 Task: Create a due date automation trigger when advanced on, on the monday of the week a card is due add fields without custom field "Resume" set to a date not in this month at 11:00 AM.
Action: Mouse moved to (1160, 106)
Screenshot: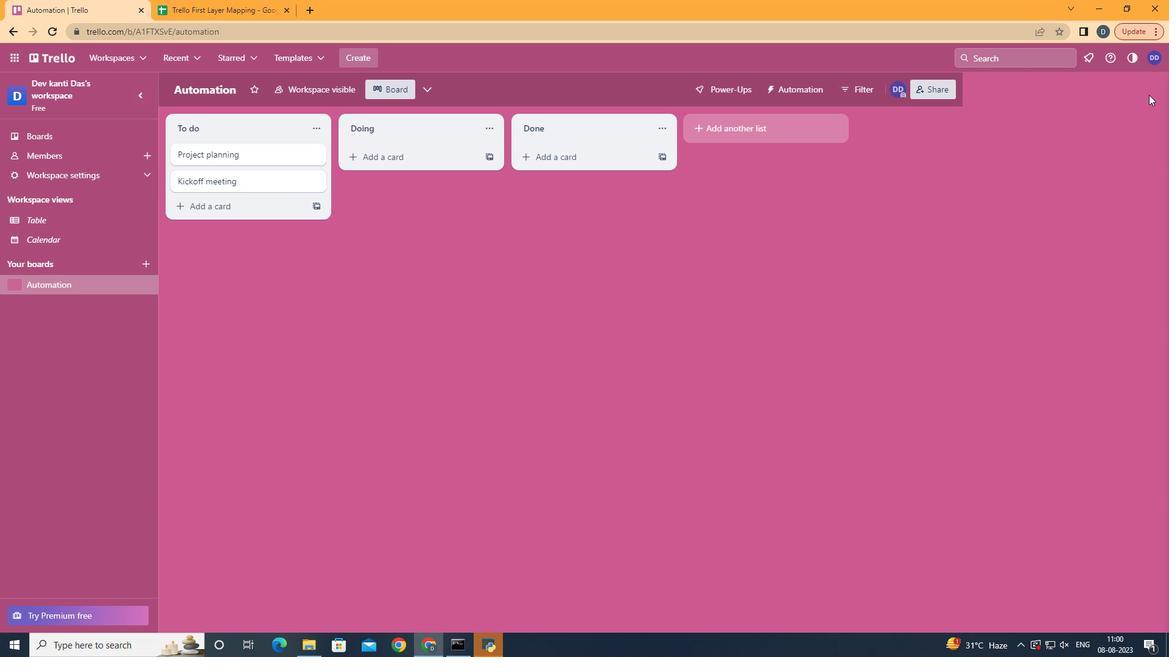 
Action: Mouse pressed left at (1160, 106)
Screenshot: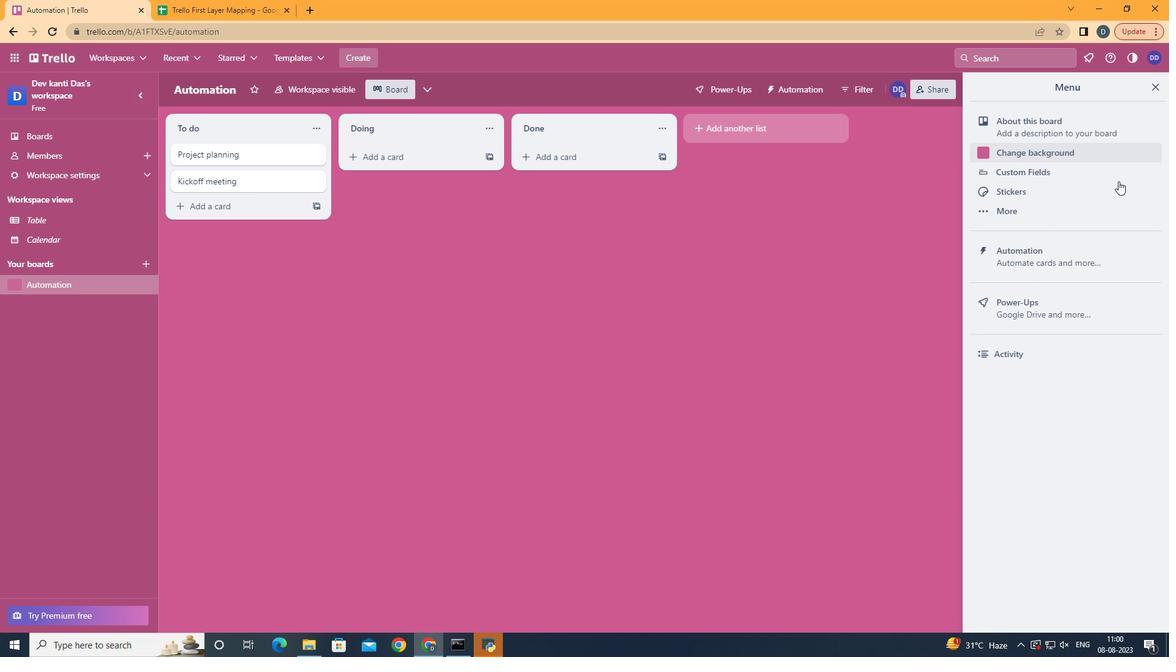 
Action: Mouse moved to (1079, 267)
Screenshot: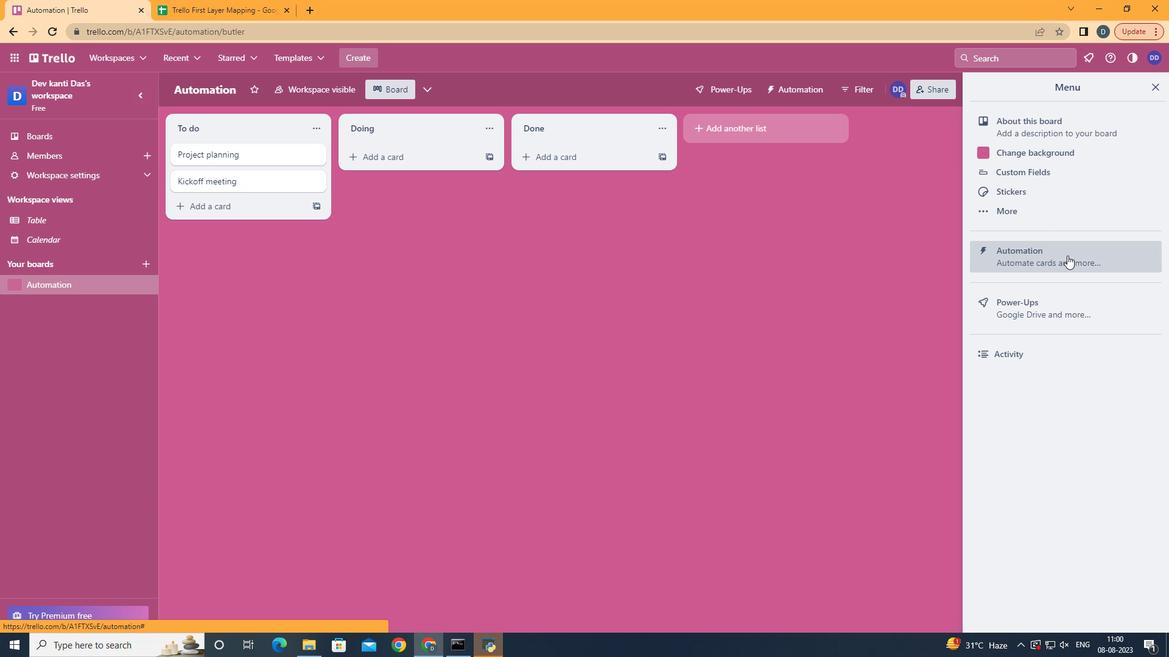
Action: Mouse pressed left at (1079, 267)
Screenshot: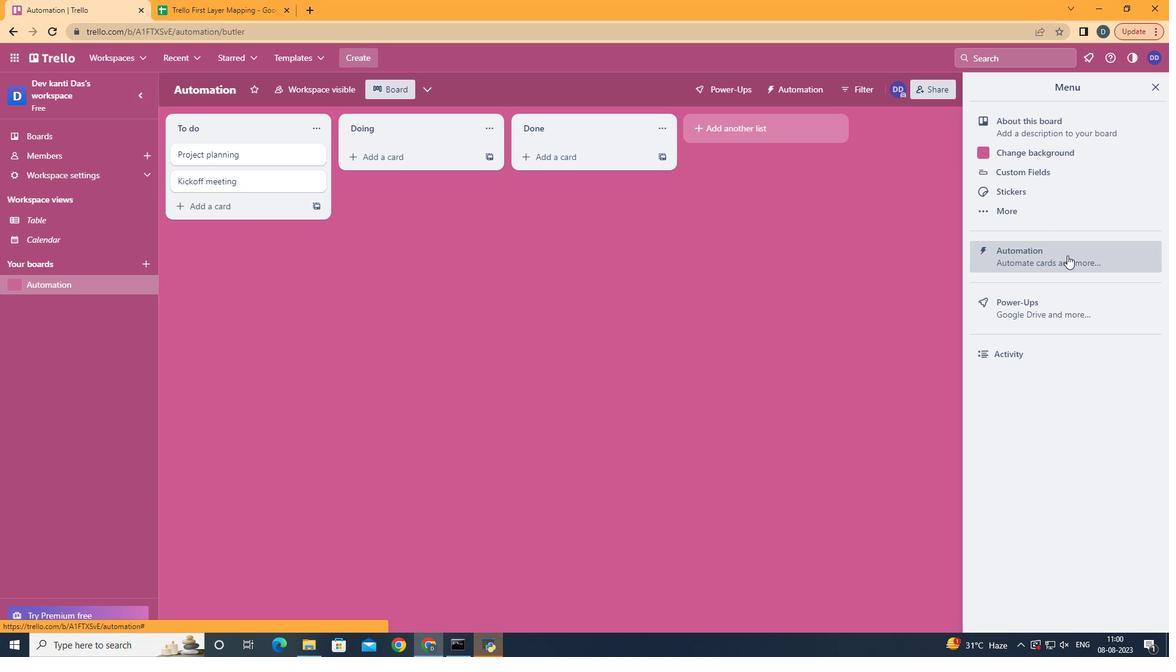 
Action: Mouse moved to (220, 250)
Screenshot: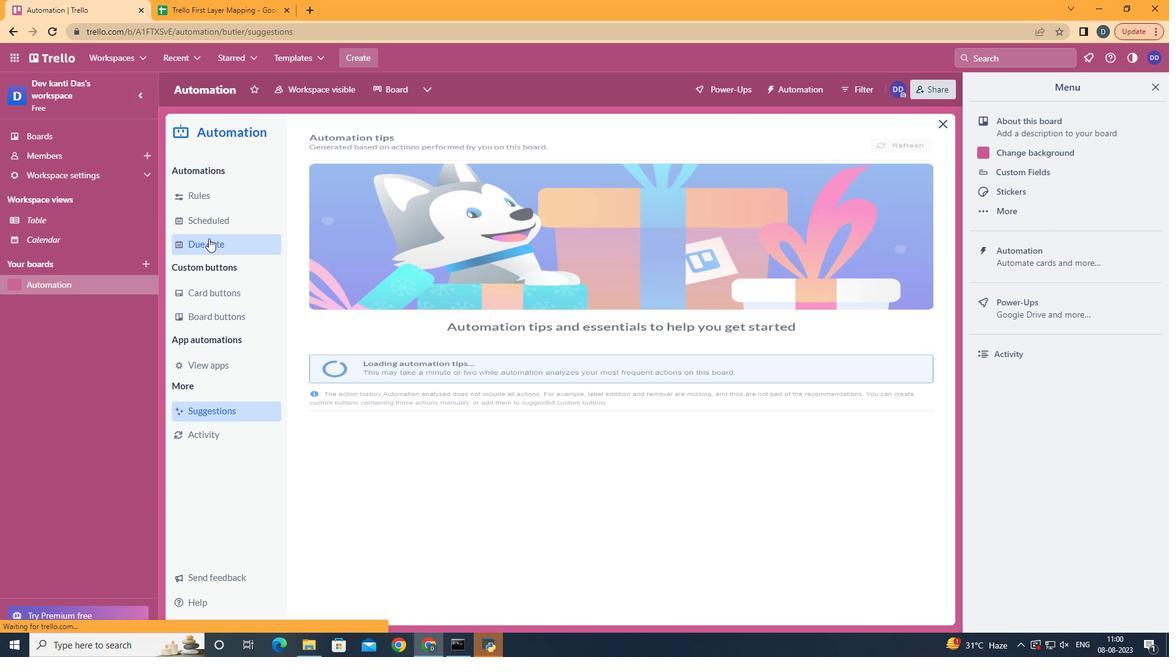 
Action: Mouse pressed left at (220, 250)
Screenshot: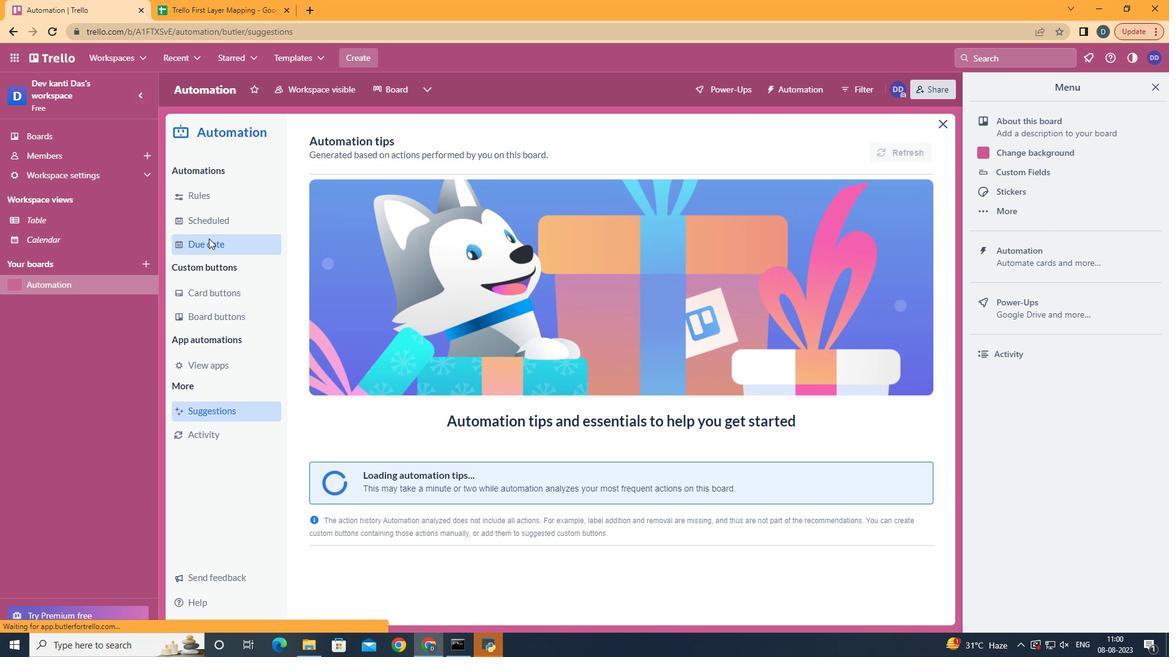 
Action: Mouse moved to (858, 160)
Screenshot: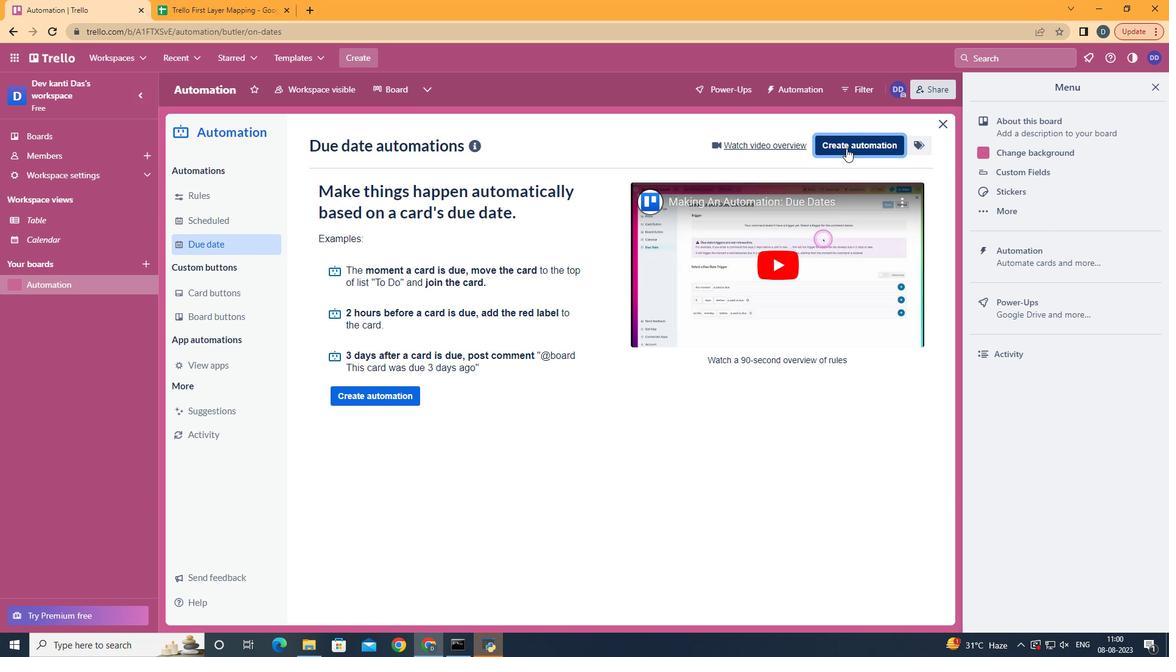 
Action: Mouse pressed left at (858, 160)
Screenshot: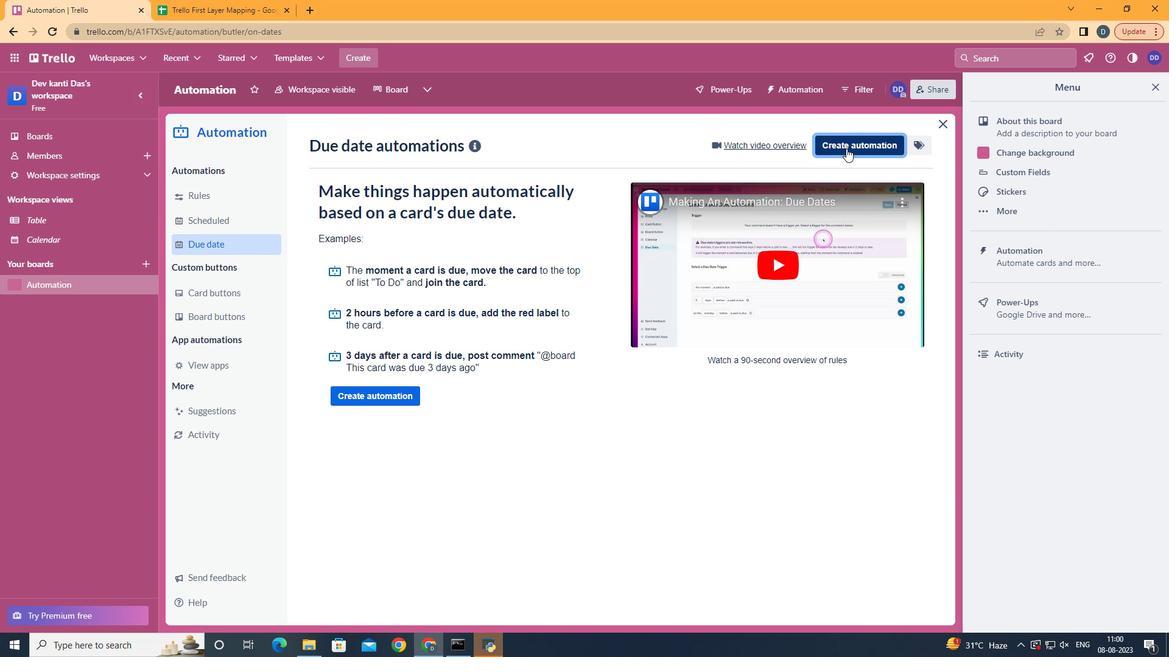 
Action: Mouse moved to (625, 272)
Screenshot: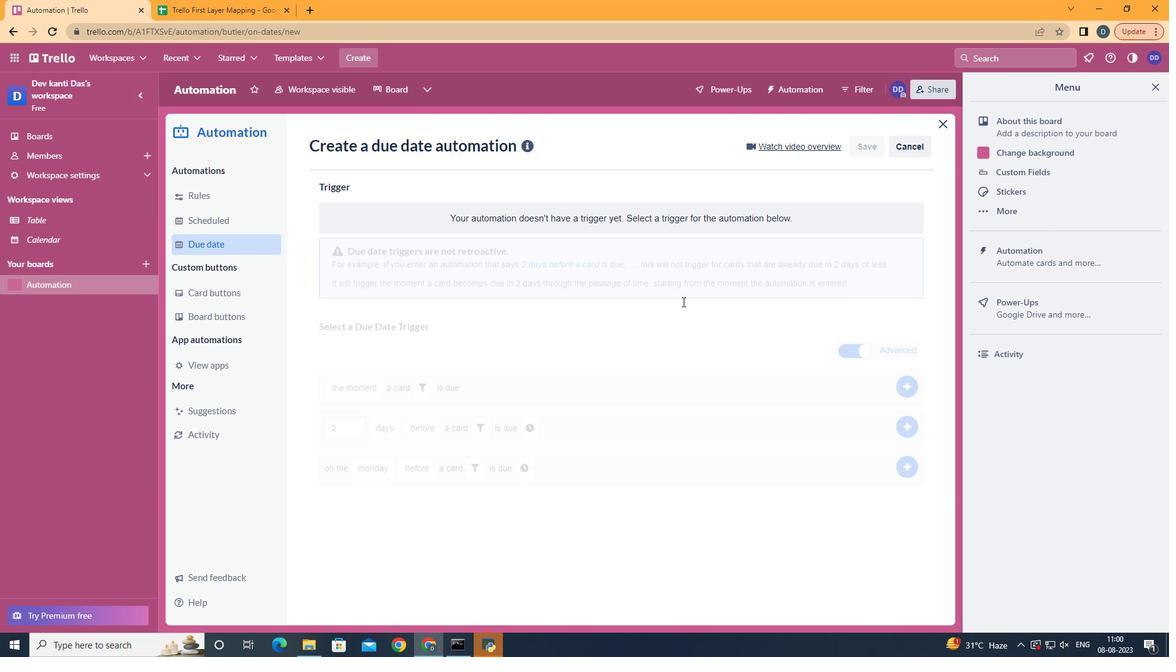 
Action: Mouse pressed left at (625, 272)
Screenshot: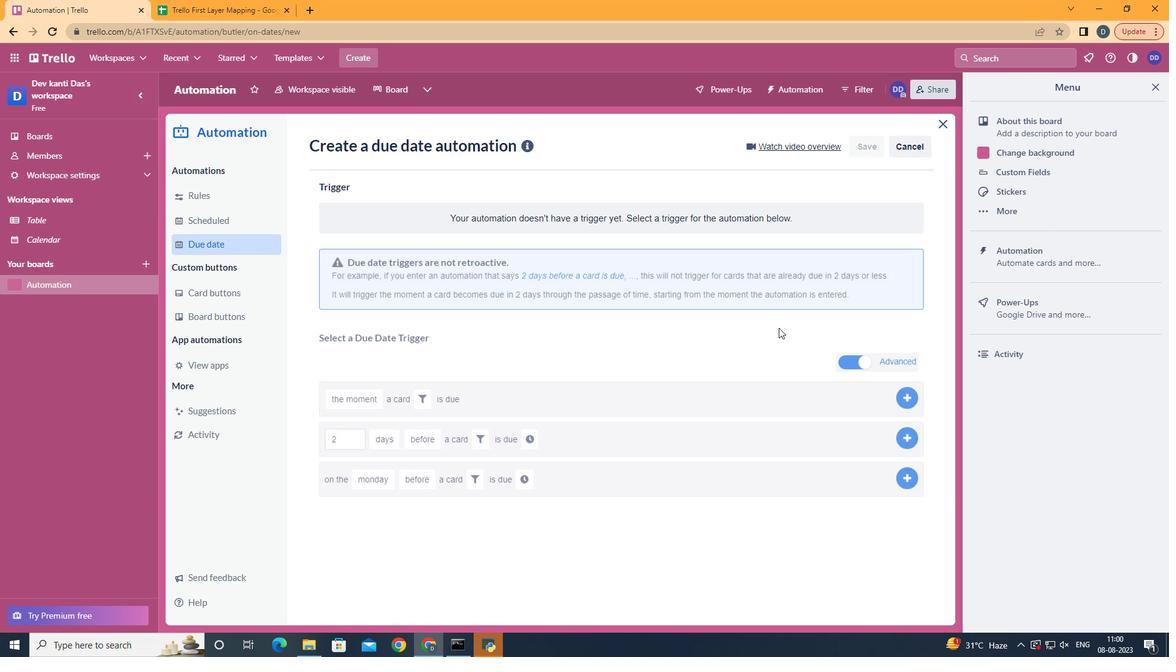 
Action: Mouse moved to (409, 328)
Screenshot: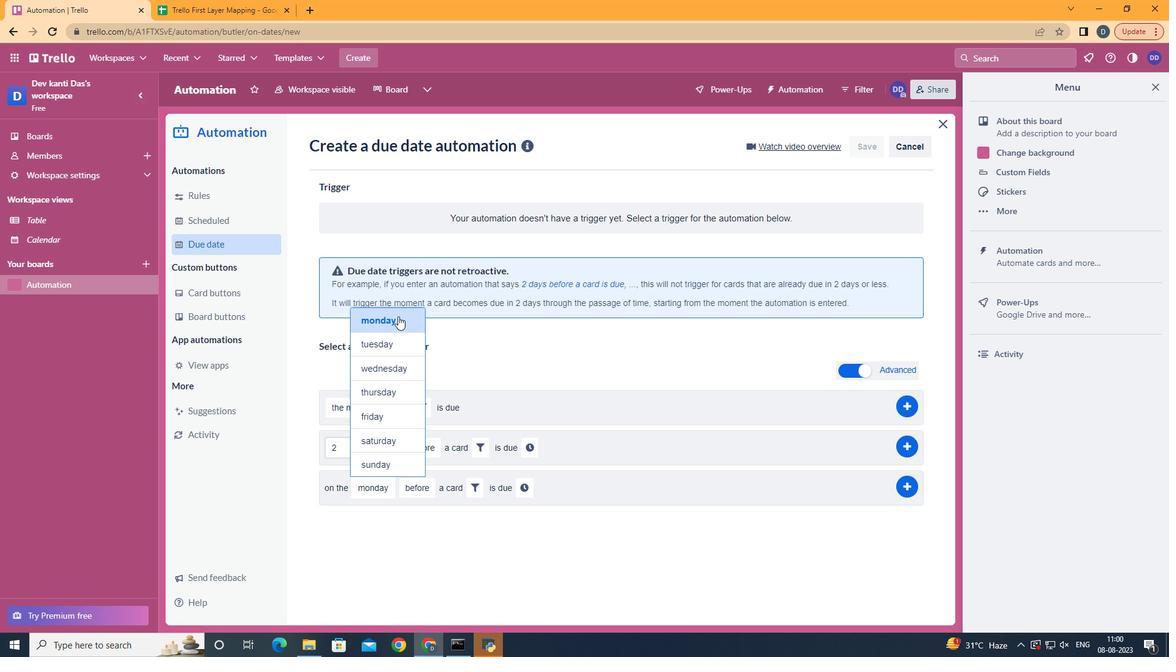 
Action: Mouse pressed left at (409, 328)
Screenshot: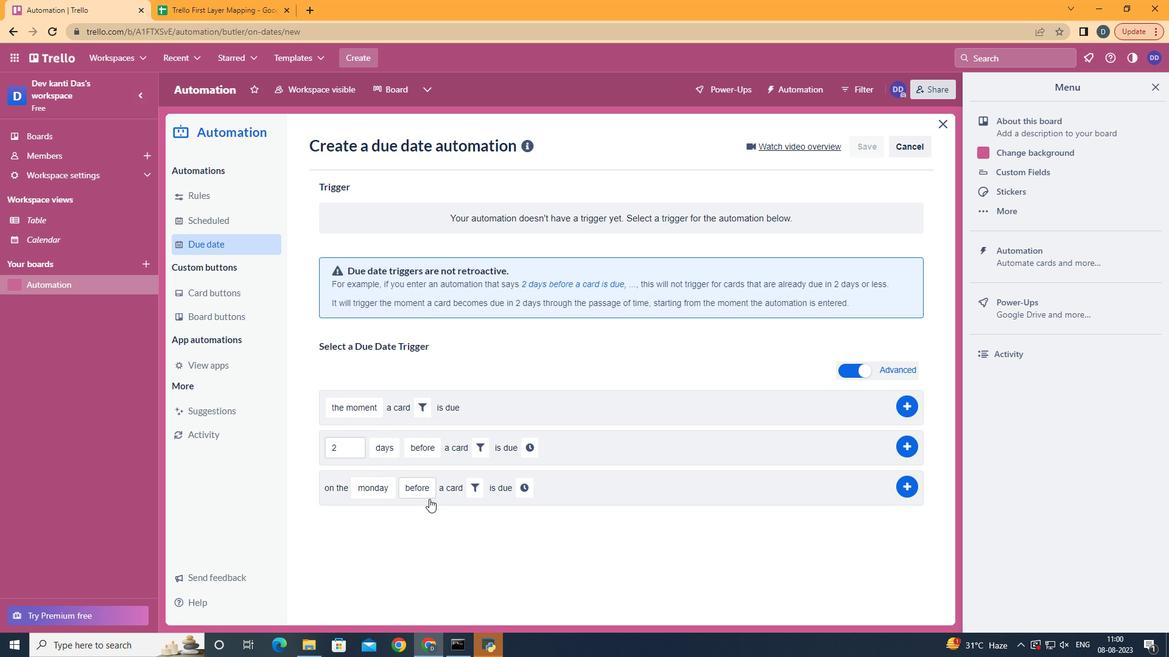 
Action: Mouse moved to (447, 567)
Screenshot: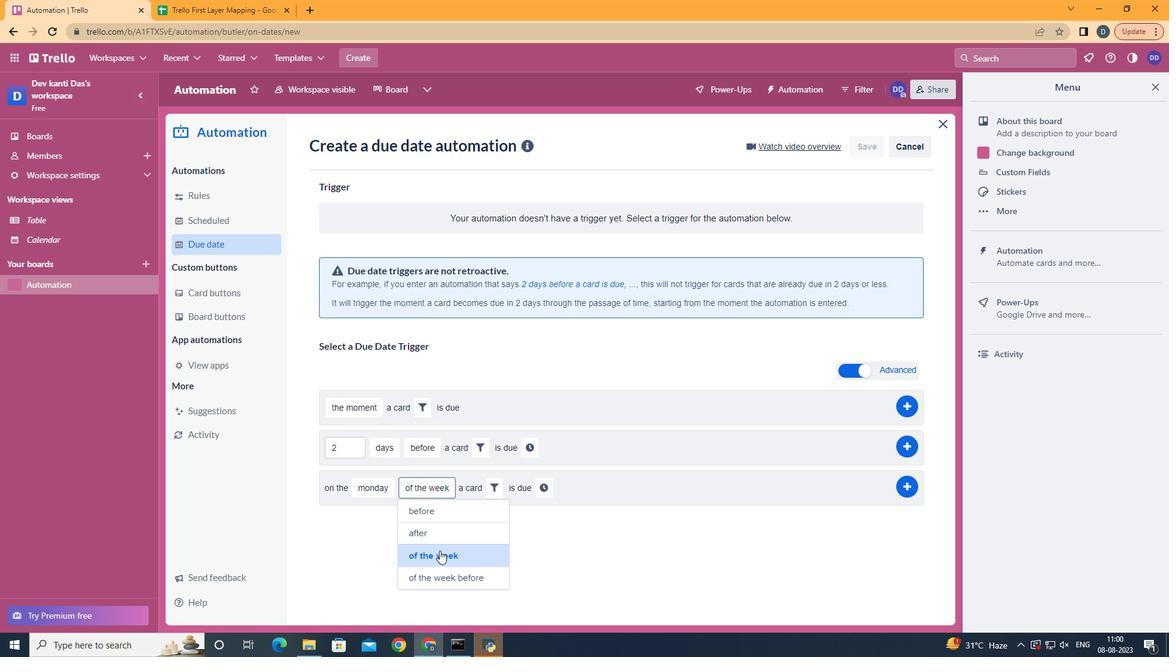 
Action: Mouse pressed left at (447, 567)
Screenshot: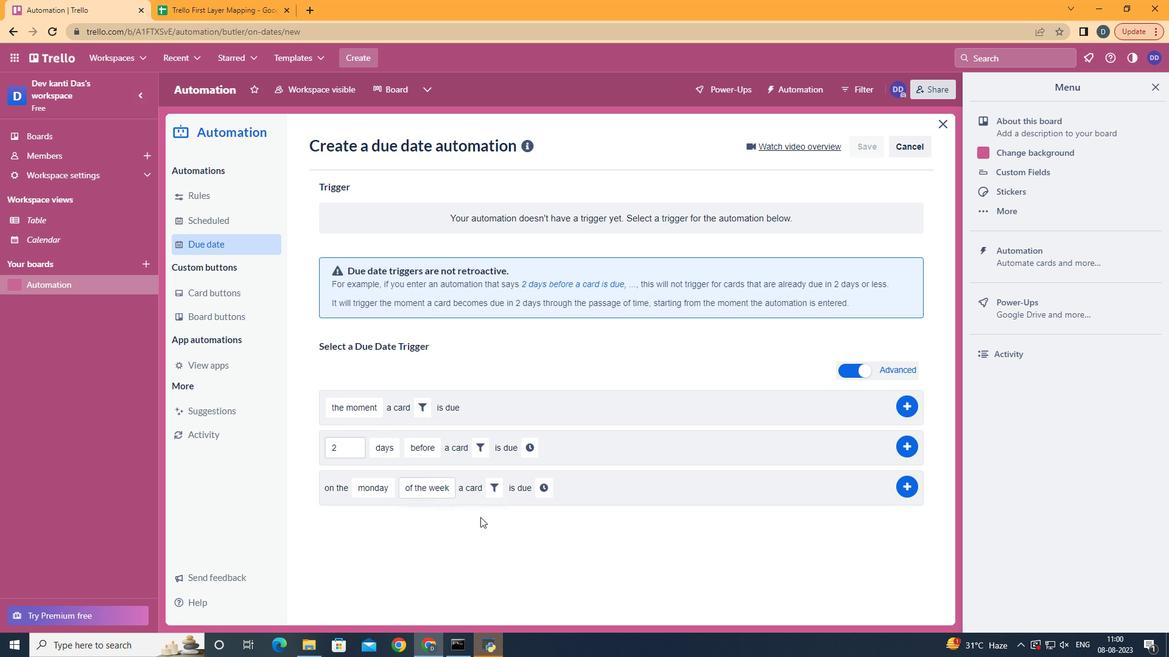 
Action: Mouse moved to (504, 503)
Screenshot: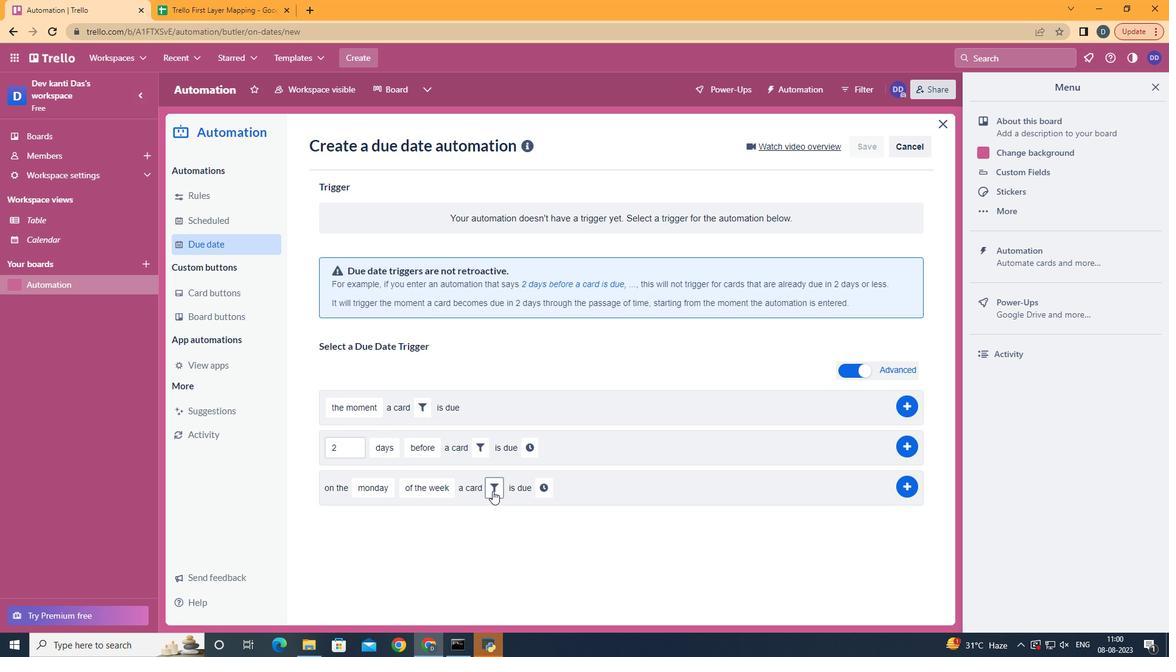 
Action: Mouse pressed left at (504, 503)
Screenshot: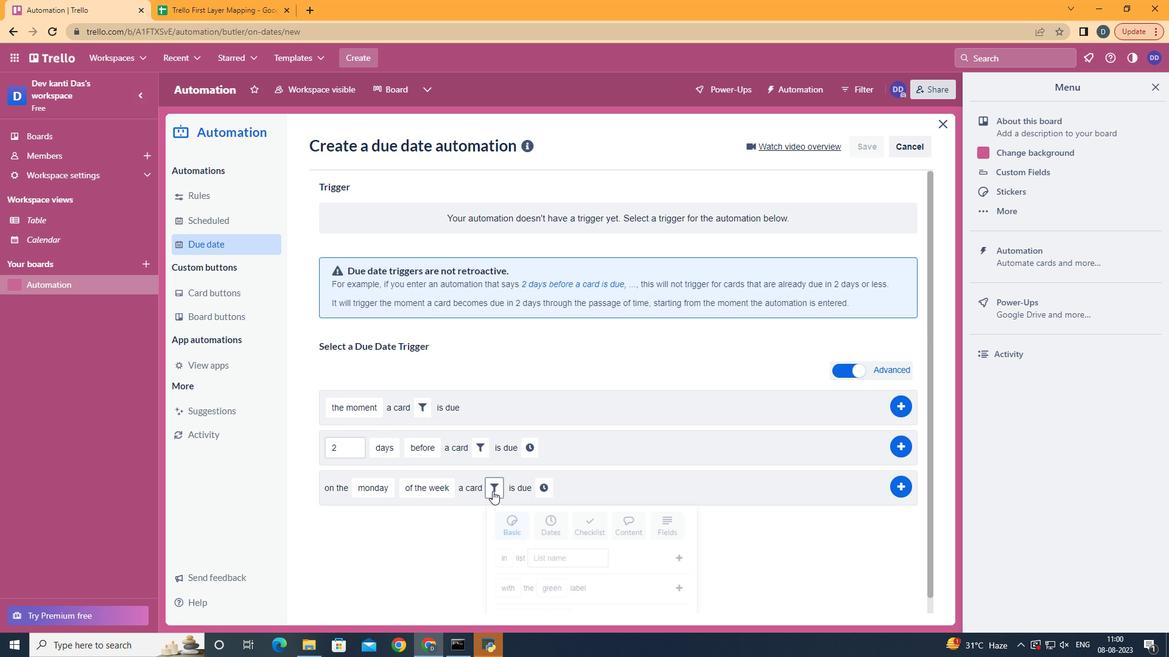 
Action: Mouse moved to (716, 542)
Screenshot: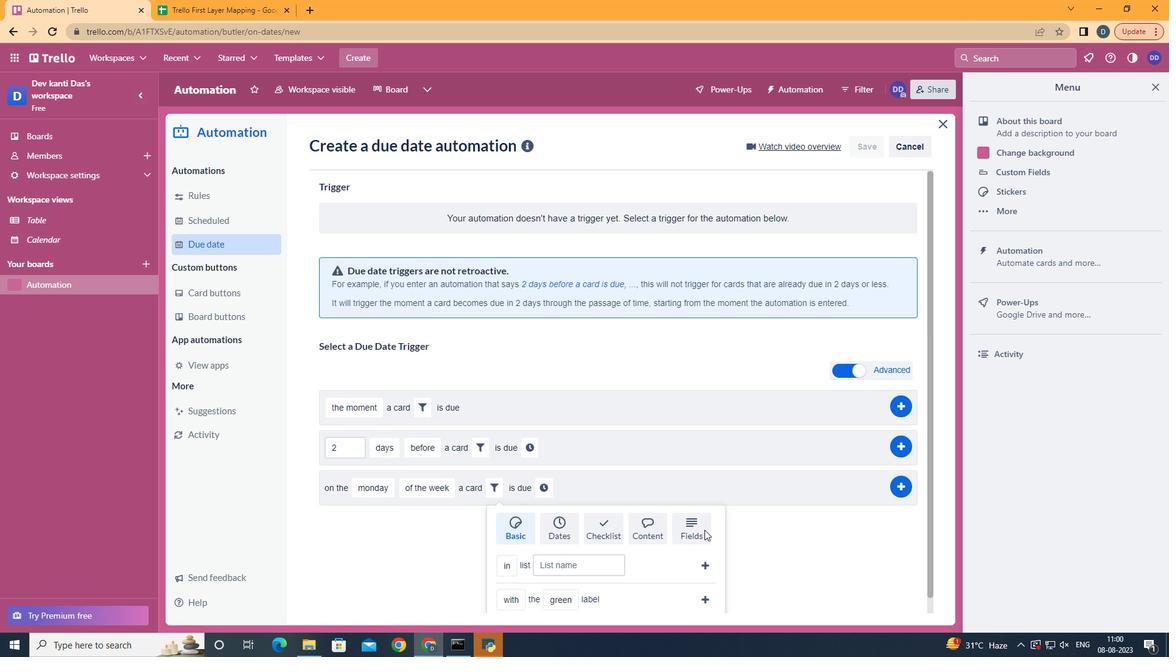 
Action: Mouse pressed left at (716, 542)
Screenshot: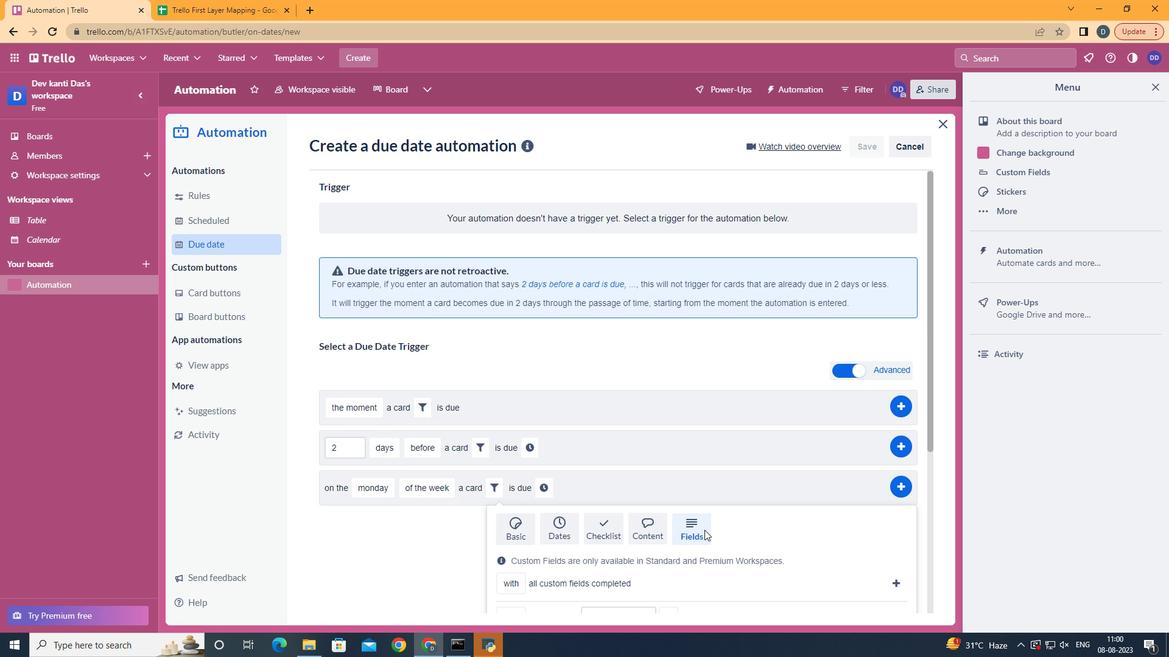 
Action: Mouse scrolled (716, 541) with delta (0, 0)
Screenshot: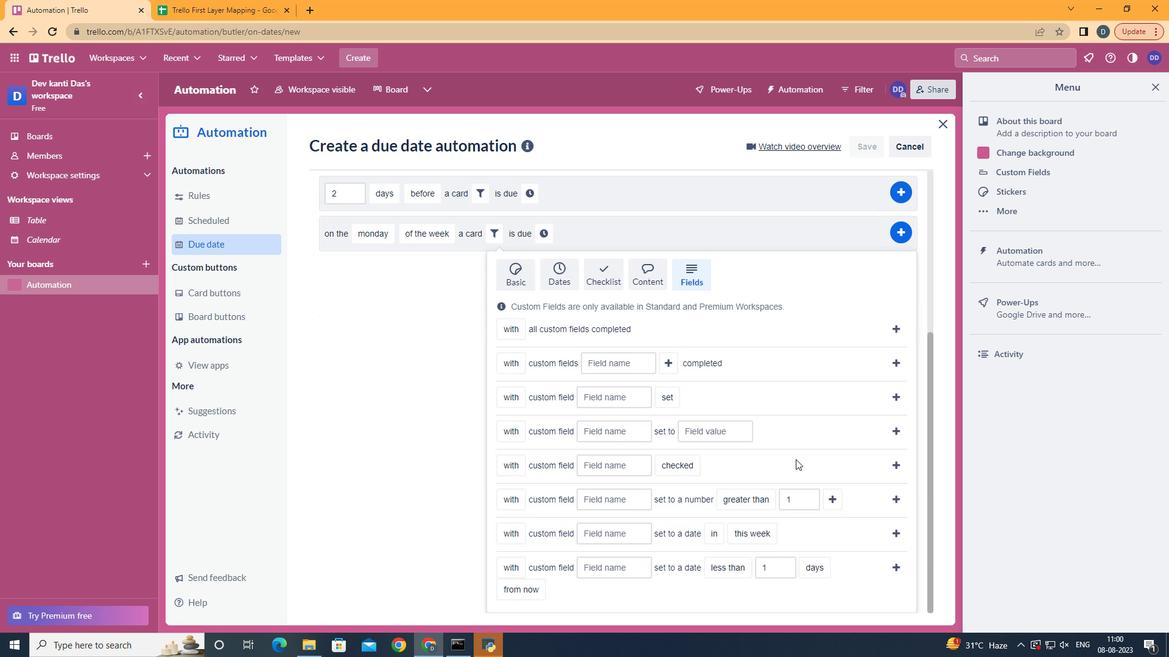 
Action: Mouse scrolled (716, 541) with delta (0, 0)
Screenshot: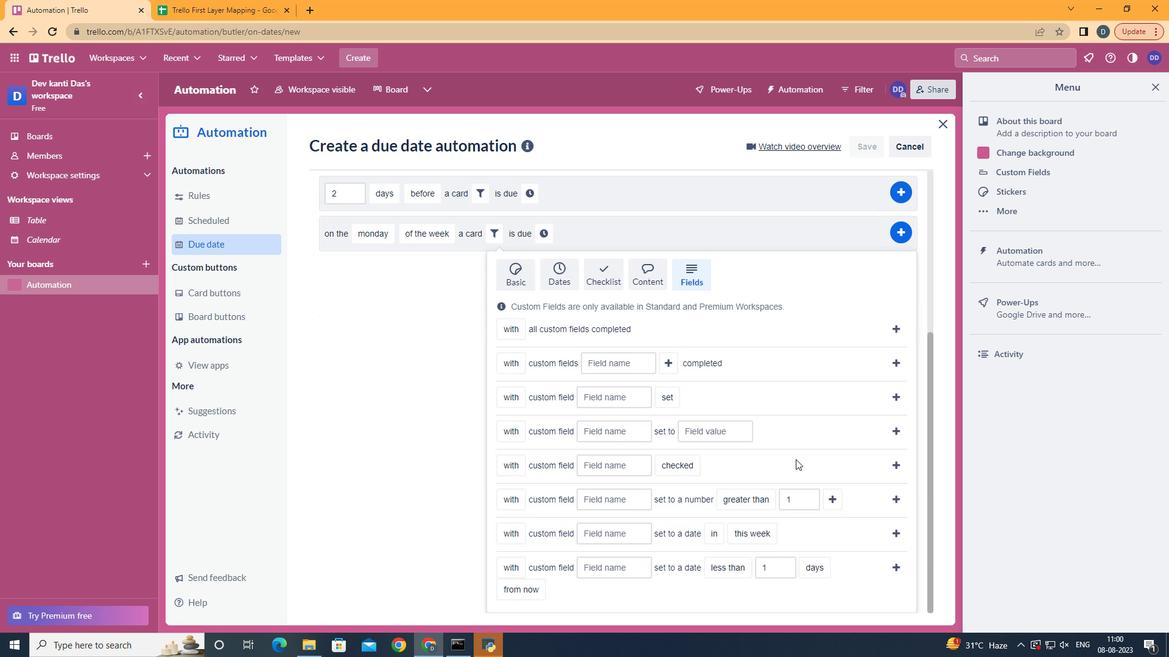 
Action: Mouse scrolled (716, 541) with delta (0, 0)
Screenshot: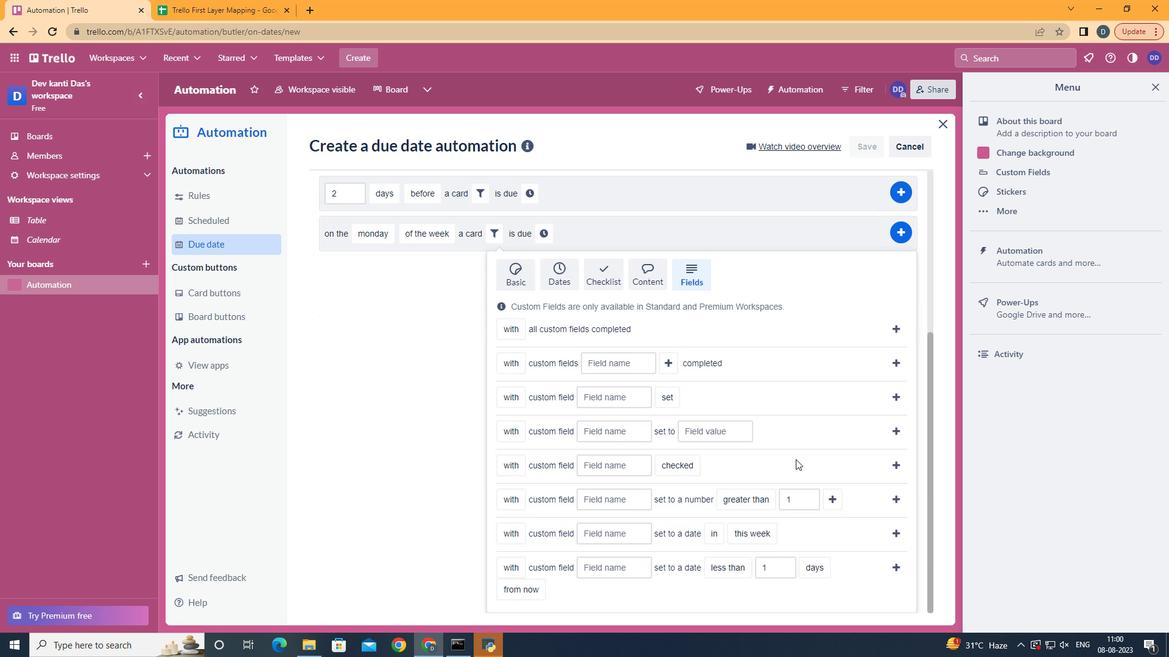 
Action: Mouse scrolled (716, 541) with delta (0, 0)
Screenshot: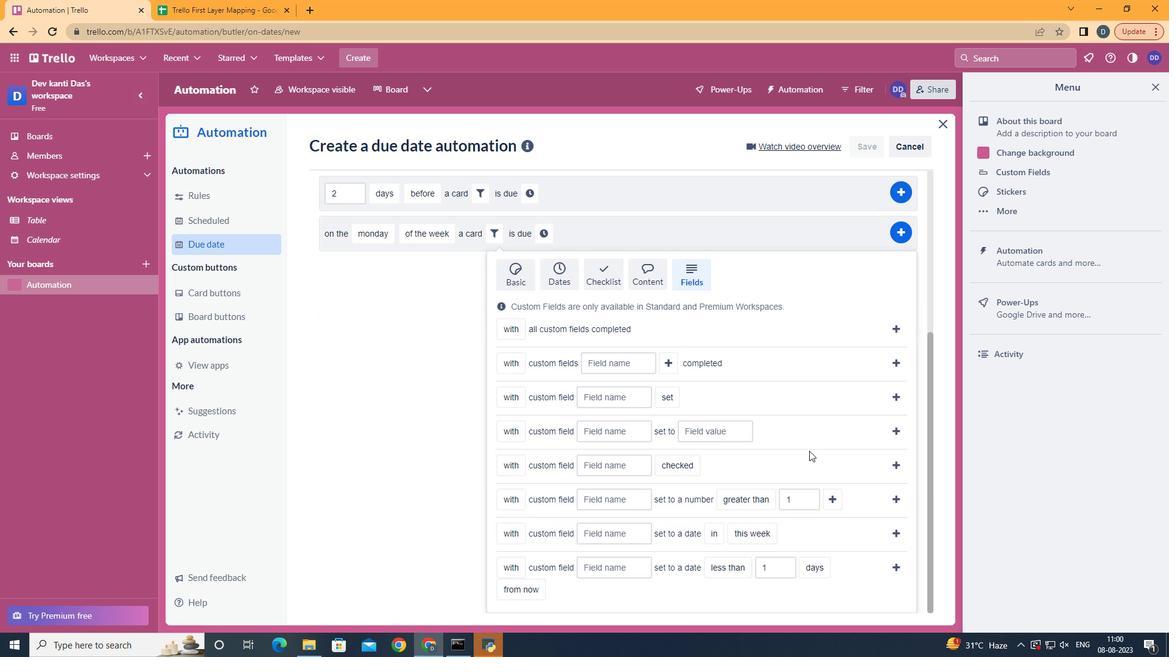 
Action: Mouse scrolled (716, 541) with delta (0, 0)
Screenshot: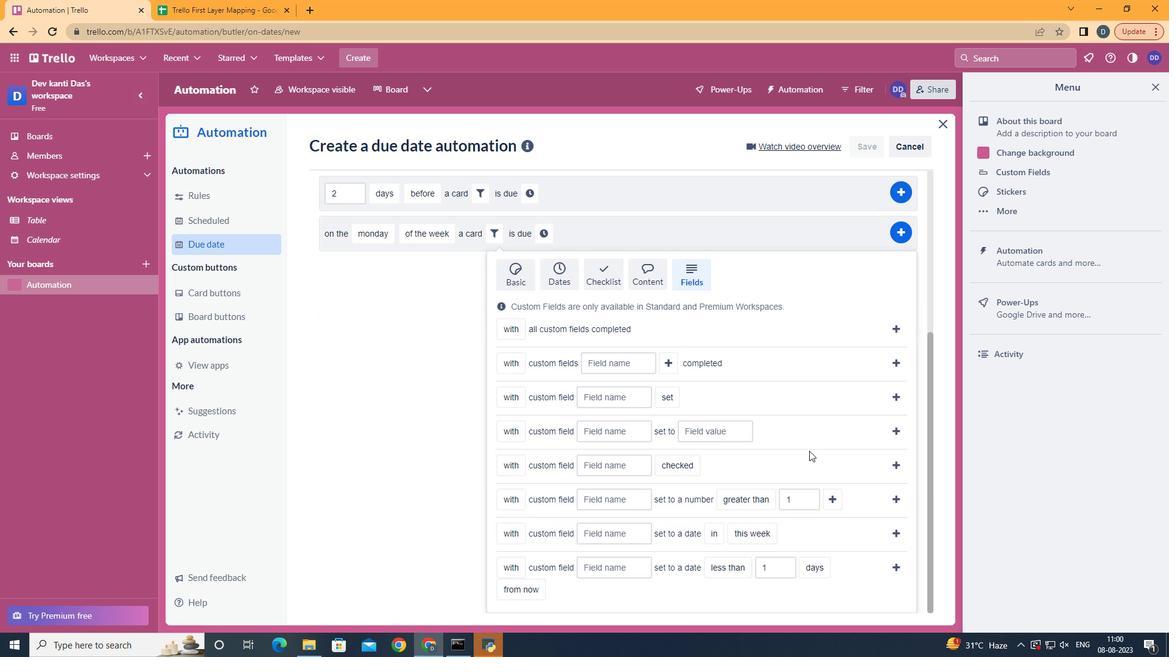 
Action: Mouse moved to (532, 588)
Screenshot: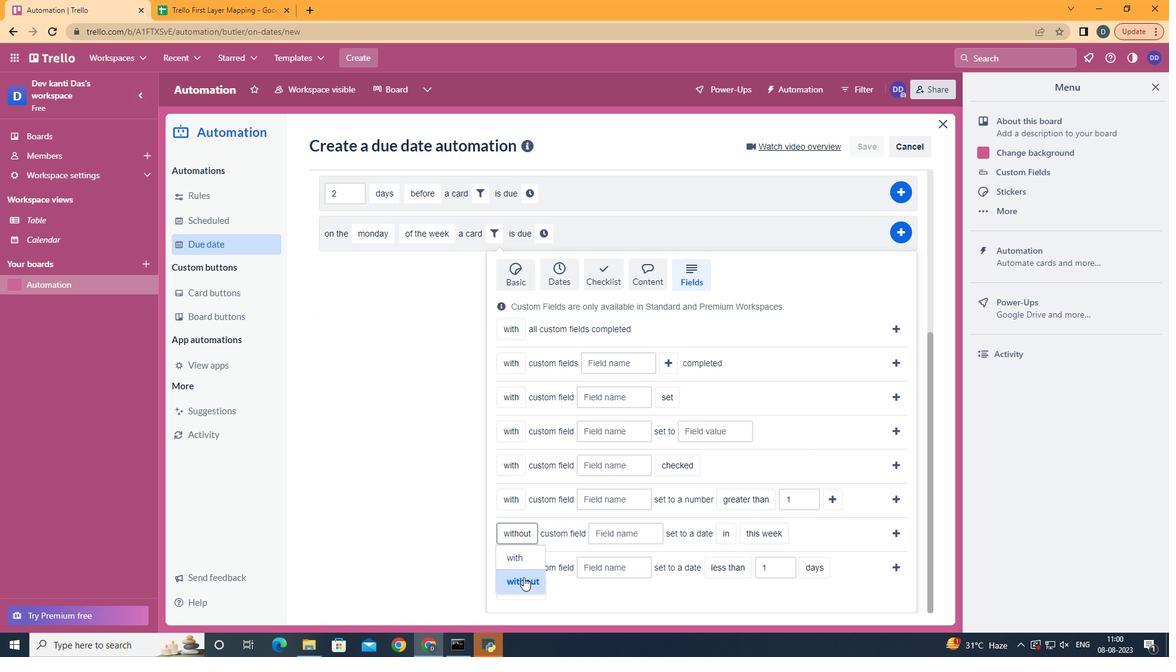 
Action: Mouse pressed left at (532, 588)
Screenshot: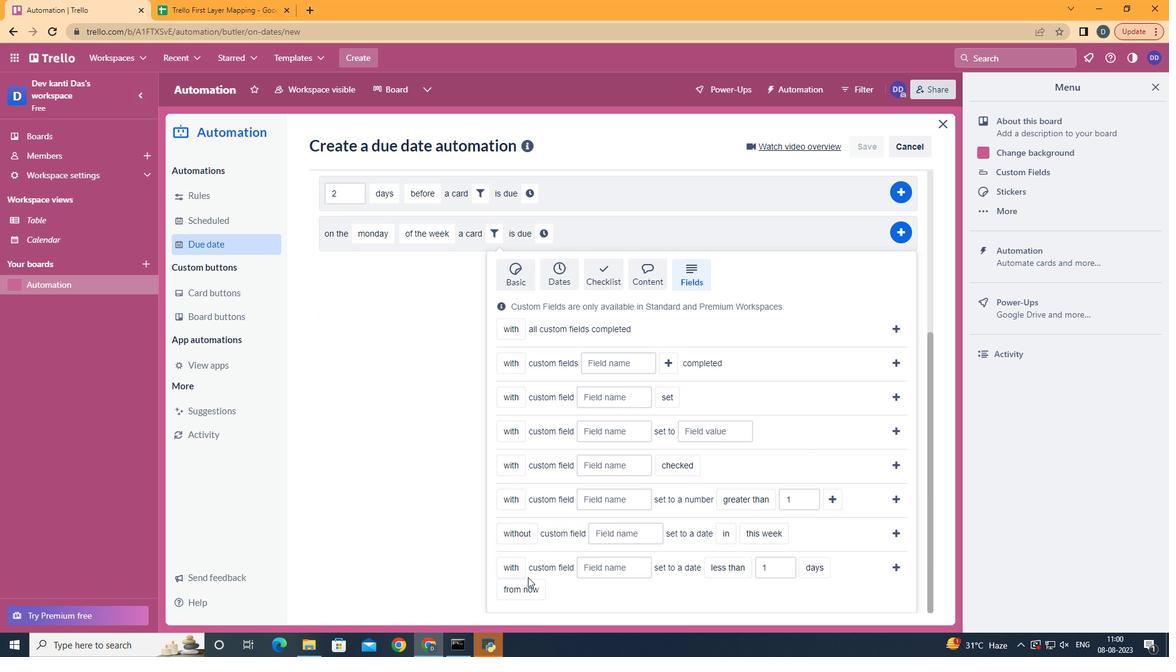 
Action: Mouse moved to (643, 544)
Screenshot: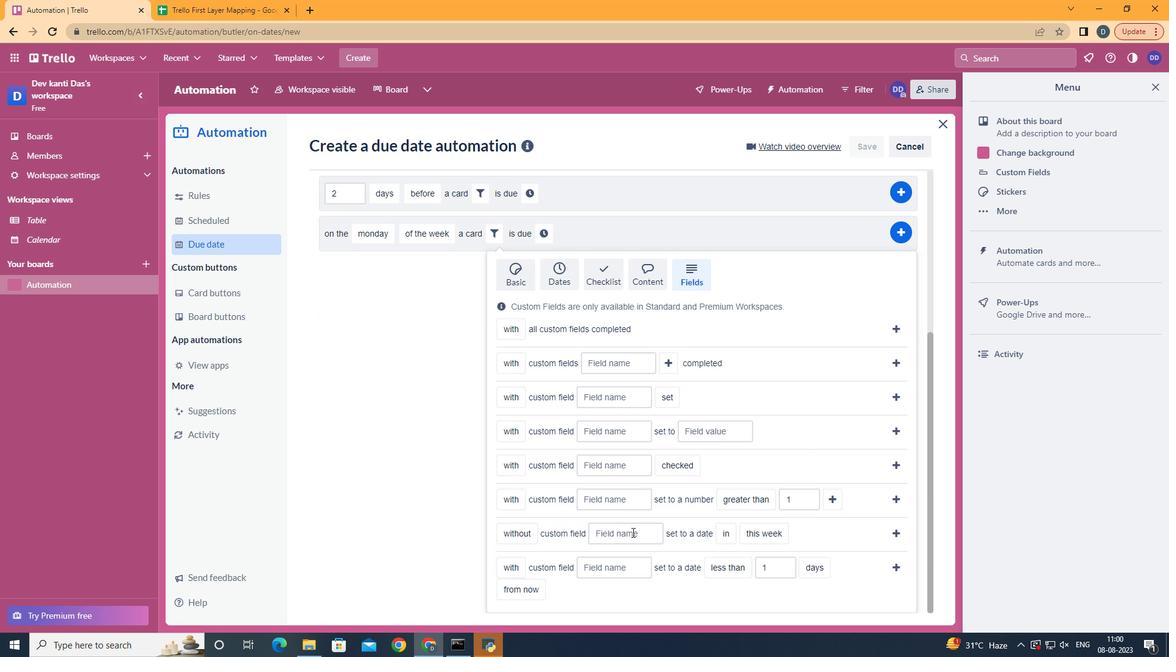 
Action: Mouse pressed left at (643, 544)
Screenshot: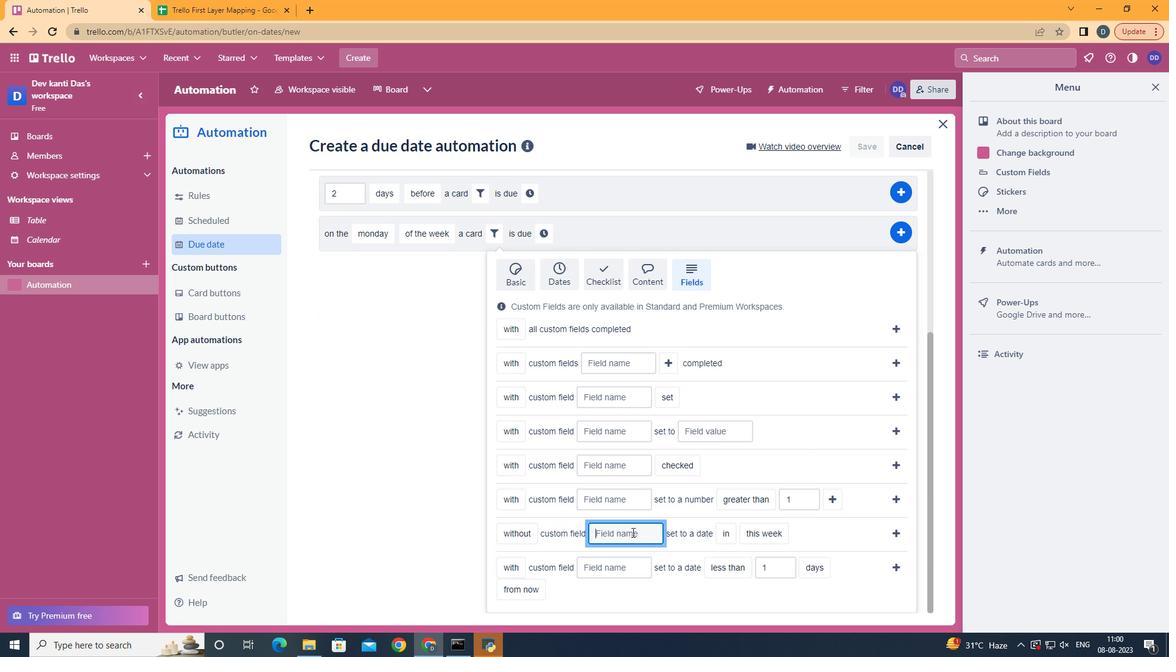 
Action: Key pressed <Key.shift>Resume
Screenshot: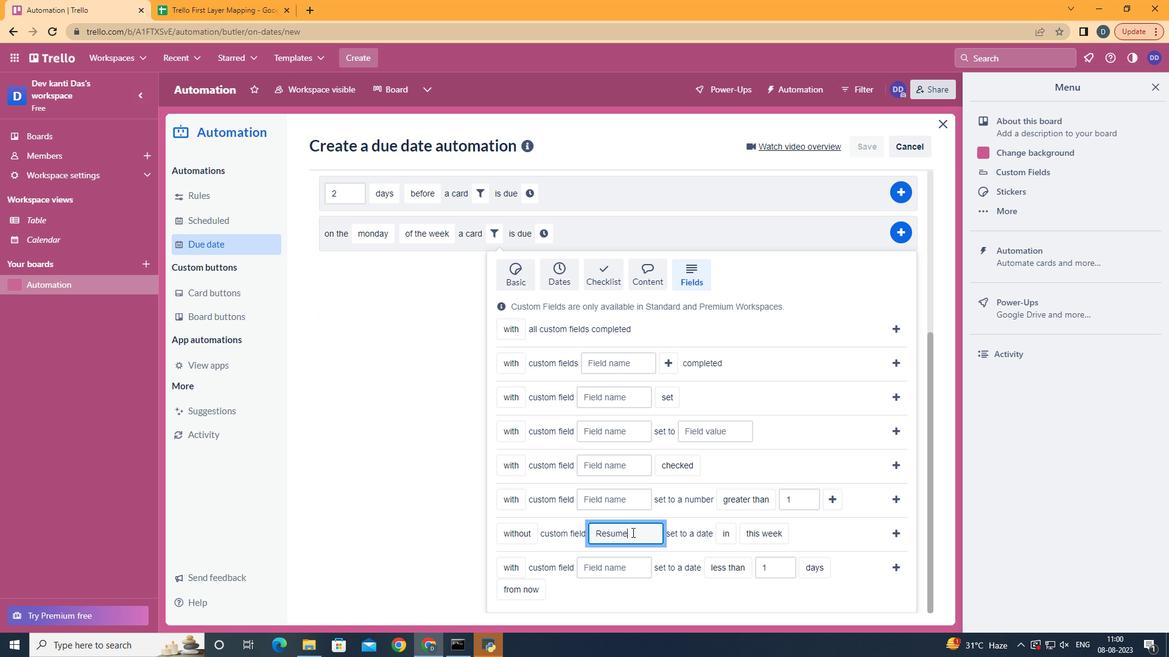 
Action: Mouse moved to (748, 595)
Screenshot: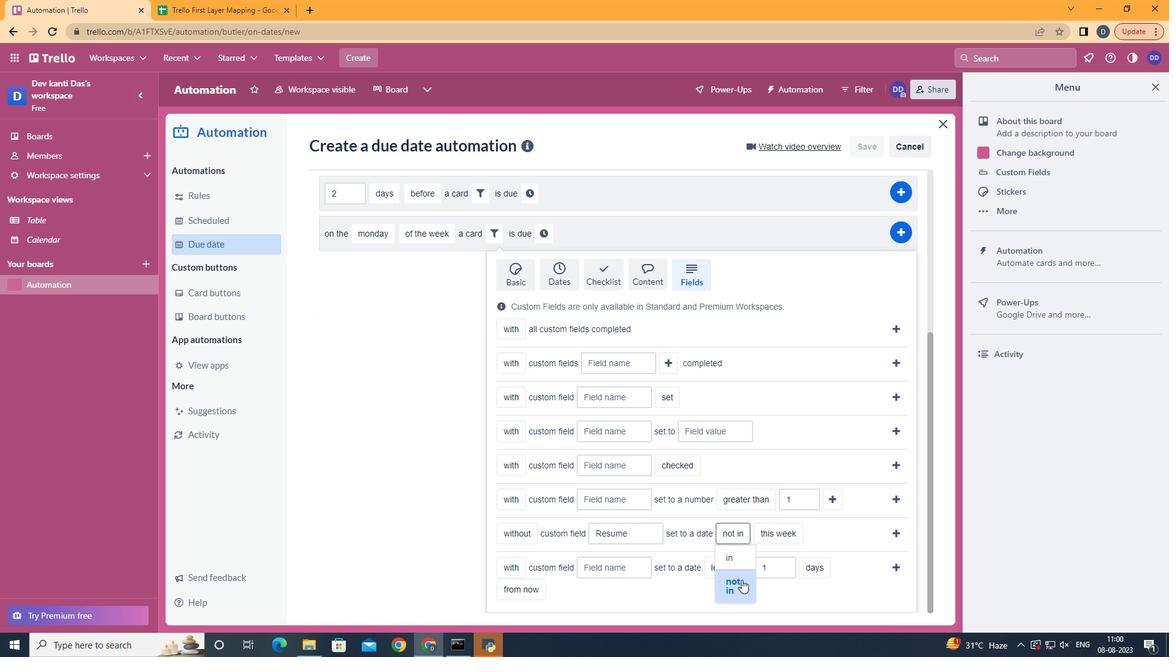 
Action: Mouse pressed left at (748, 595)
Screenshot: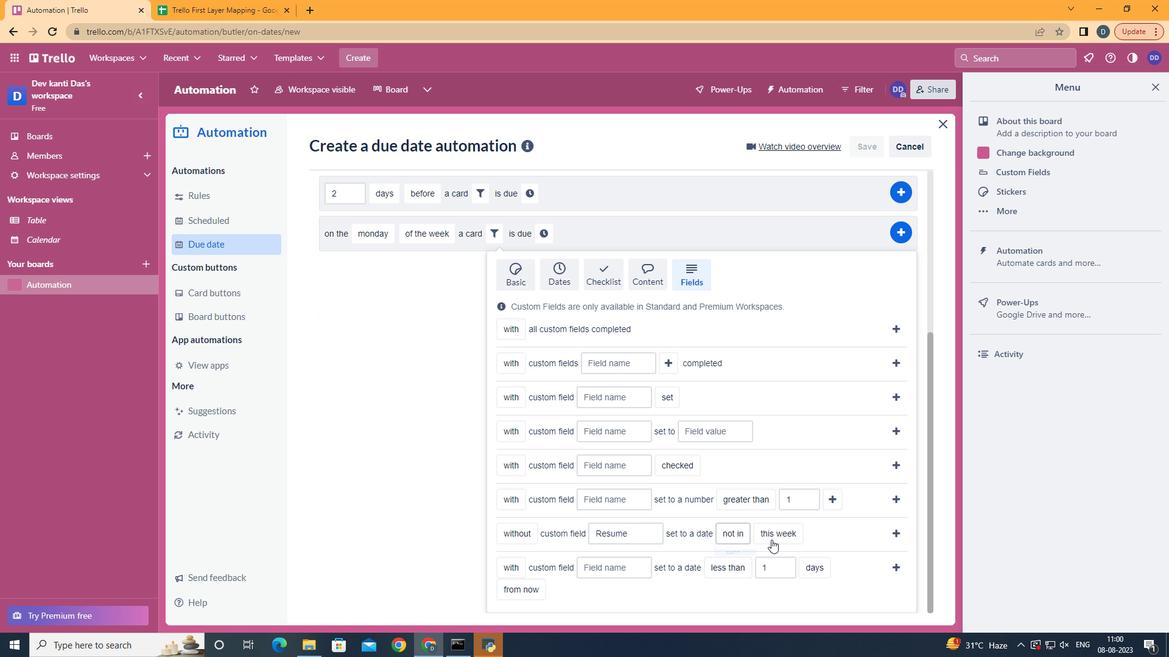 
Action: Mouse moved to (797, 589)
Screenshot: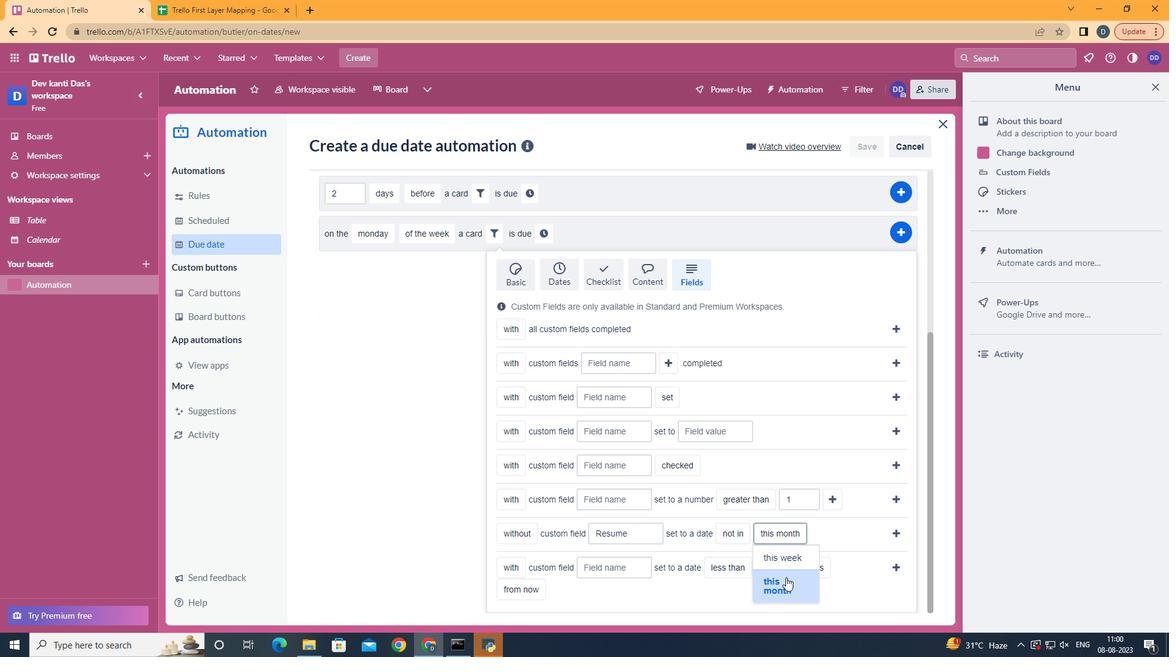 
Action: Mouse pressed left at (797, 589)
Screenshot: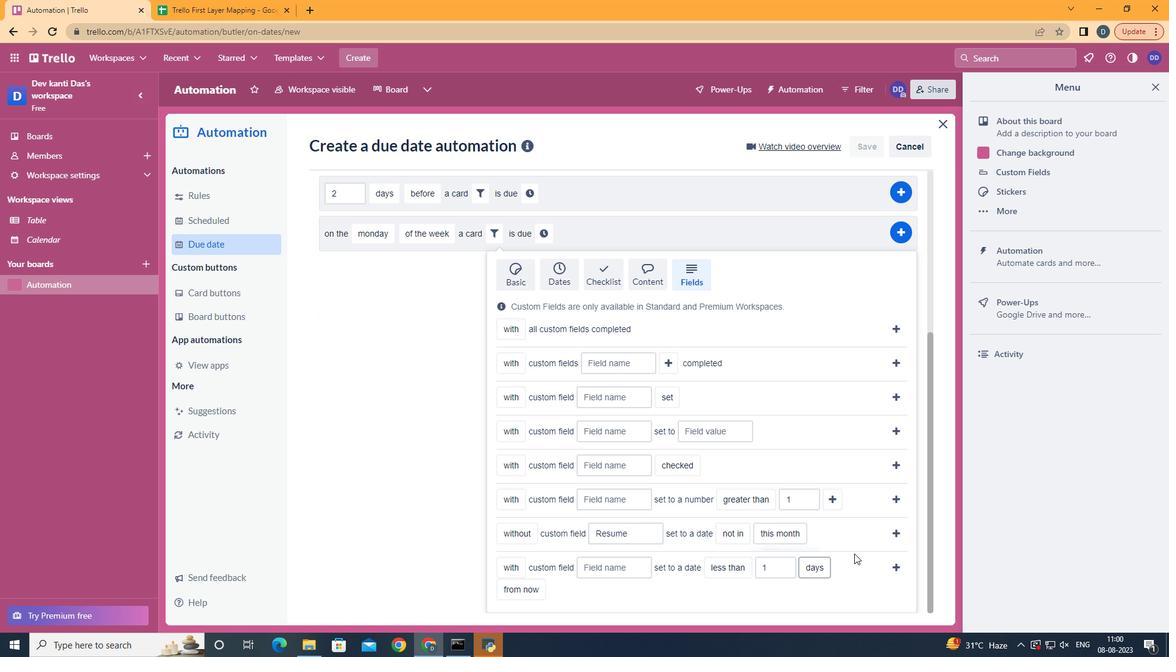 
Action: Mouse moved to (904, 548)
Screenshot: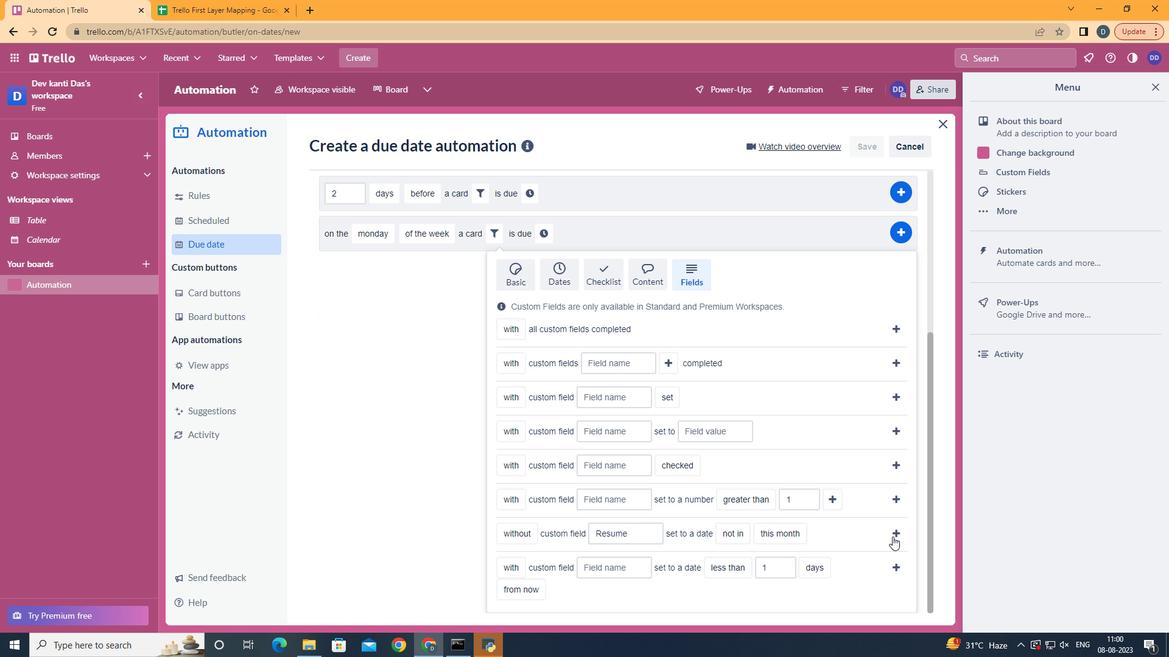 
Action: Mouse pressed left at (904, 548)
Screenshot: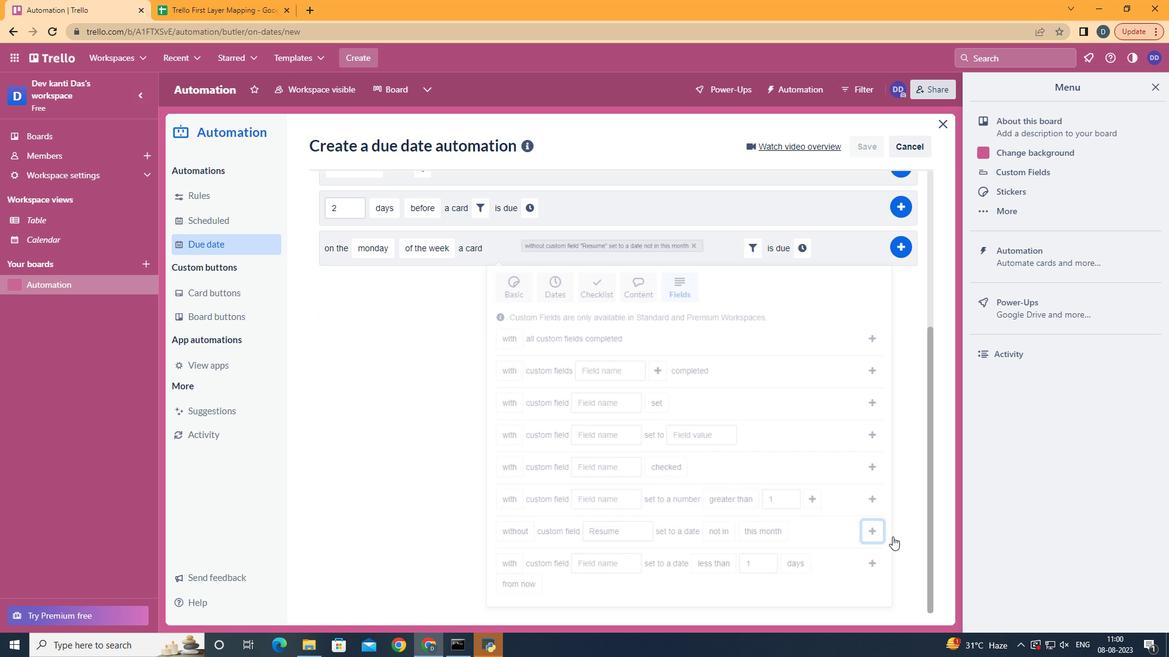 
Action: Mouse moved to (812, 500)
Screenshot: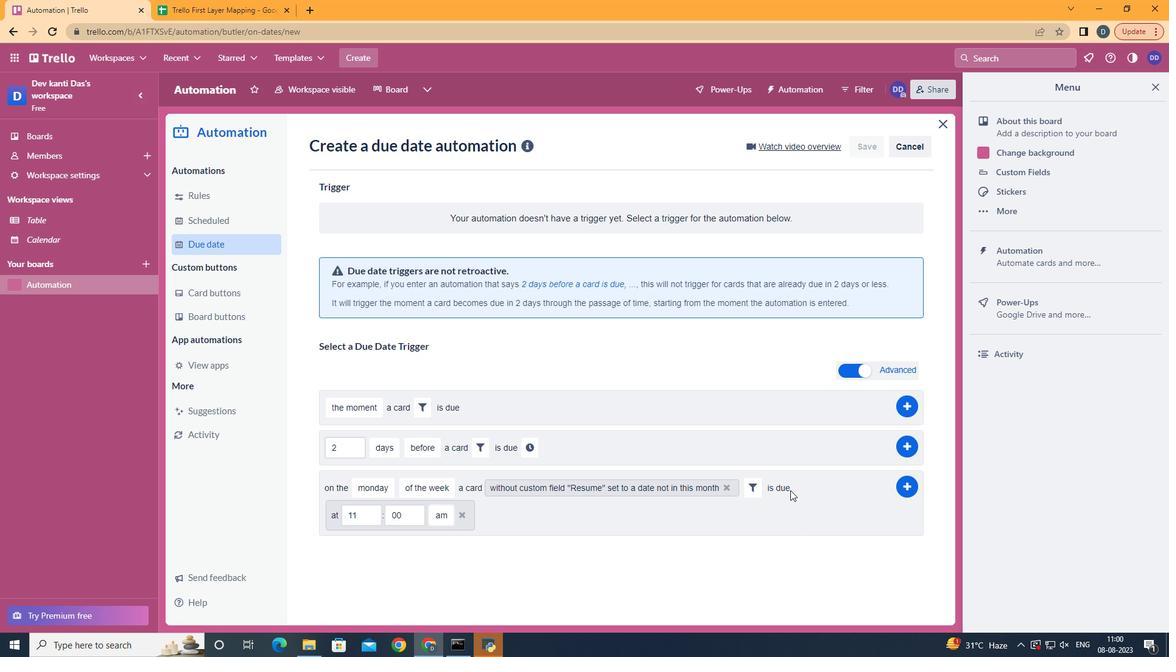 
Action: Mouse pressed left at (812, 500)
Screenshot: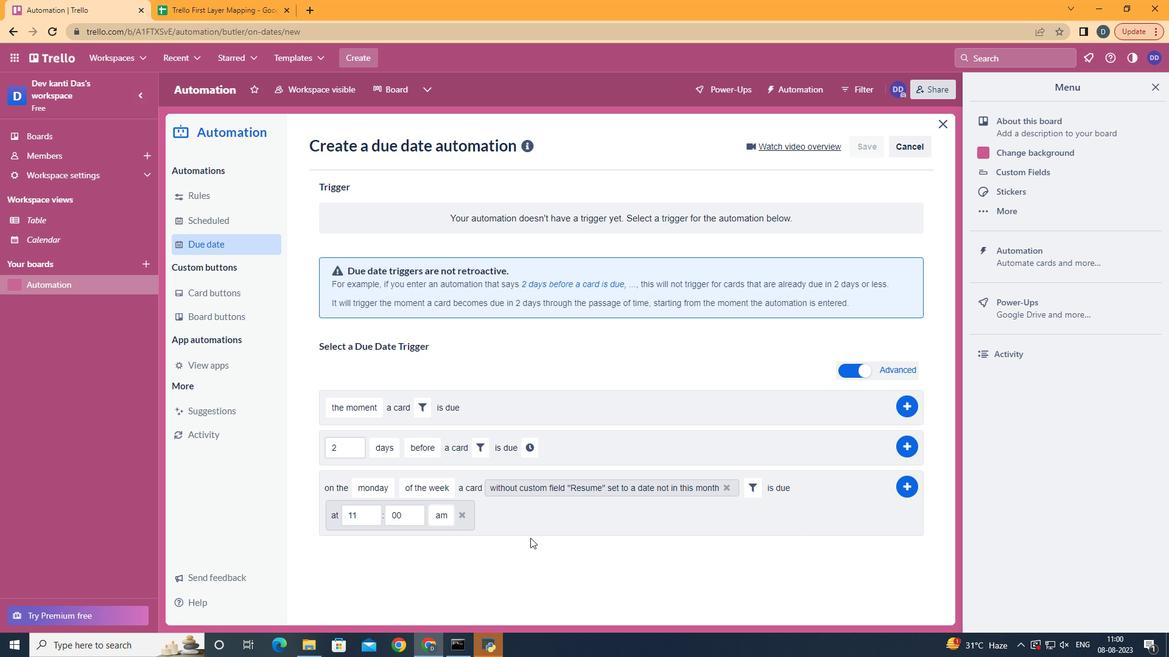 
Action: Mouse moved to (917, 500)
Screenshot: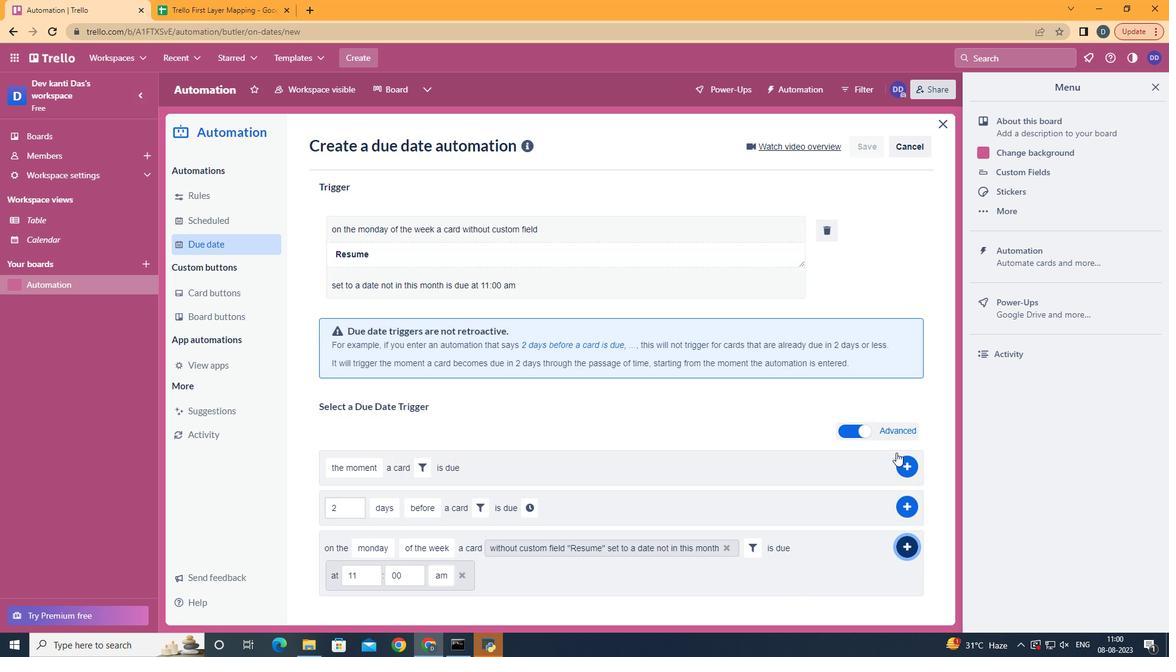 
Action: Mouse pressed left at (917, 500)
Screenshot: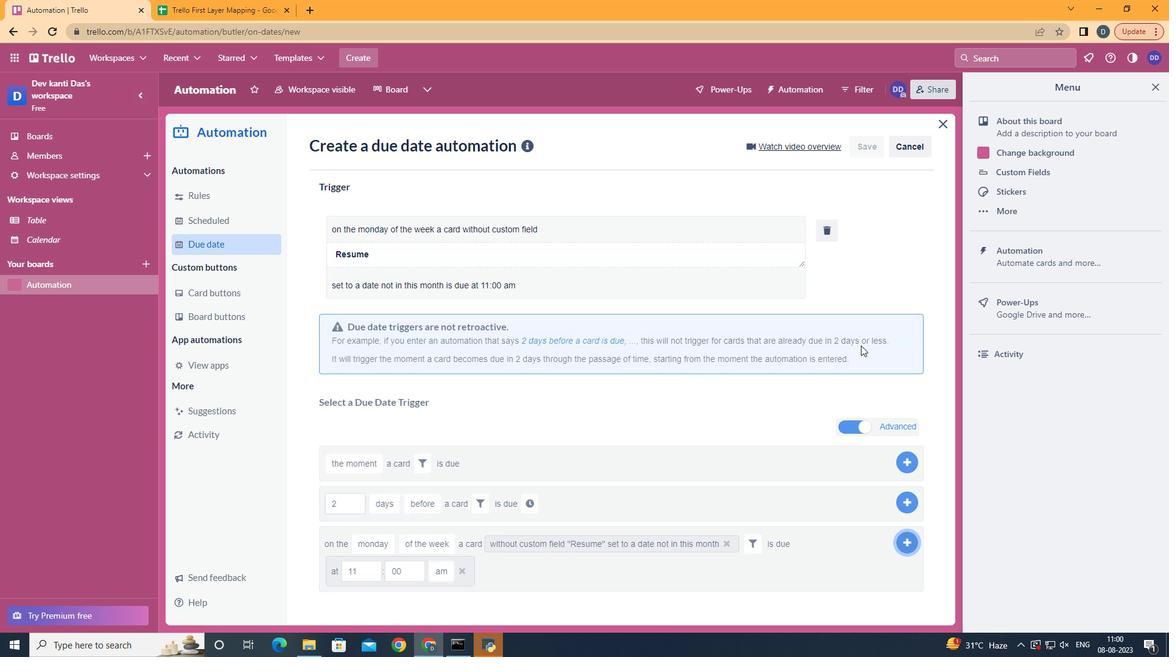 
Action: Mouse moved to (665, 259)
Screenshot: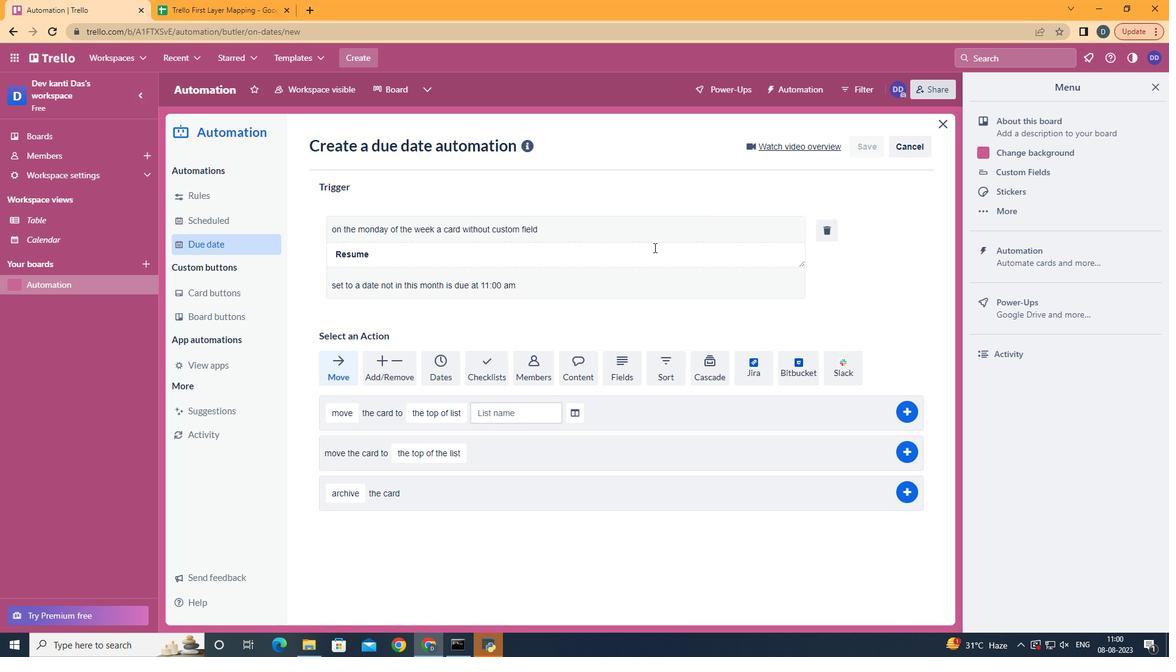 
